 Task: Sort the products by unit price (low first).
Action: Mouse pressed left at (22, 97)
Screenshot: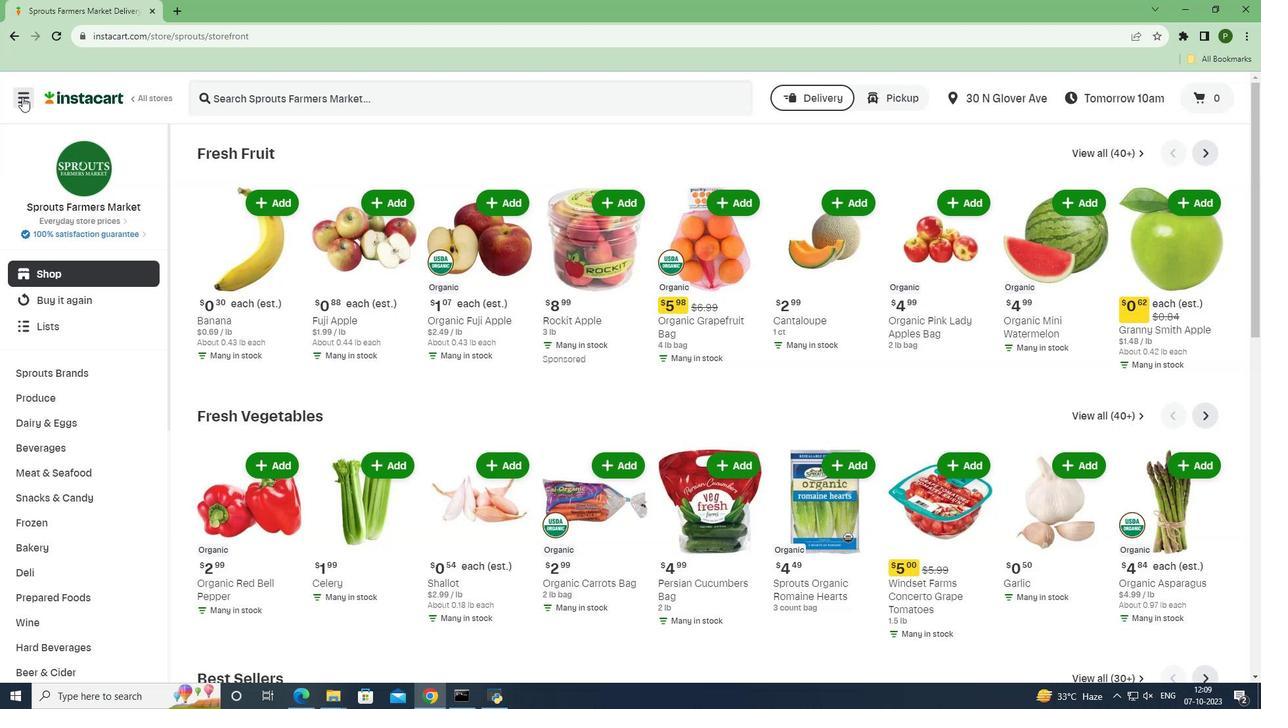 
Action: Mouse moved to (65, 344)
Screenshot: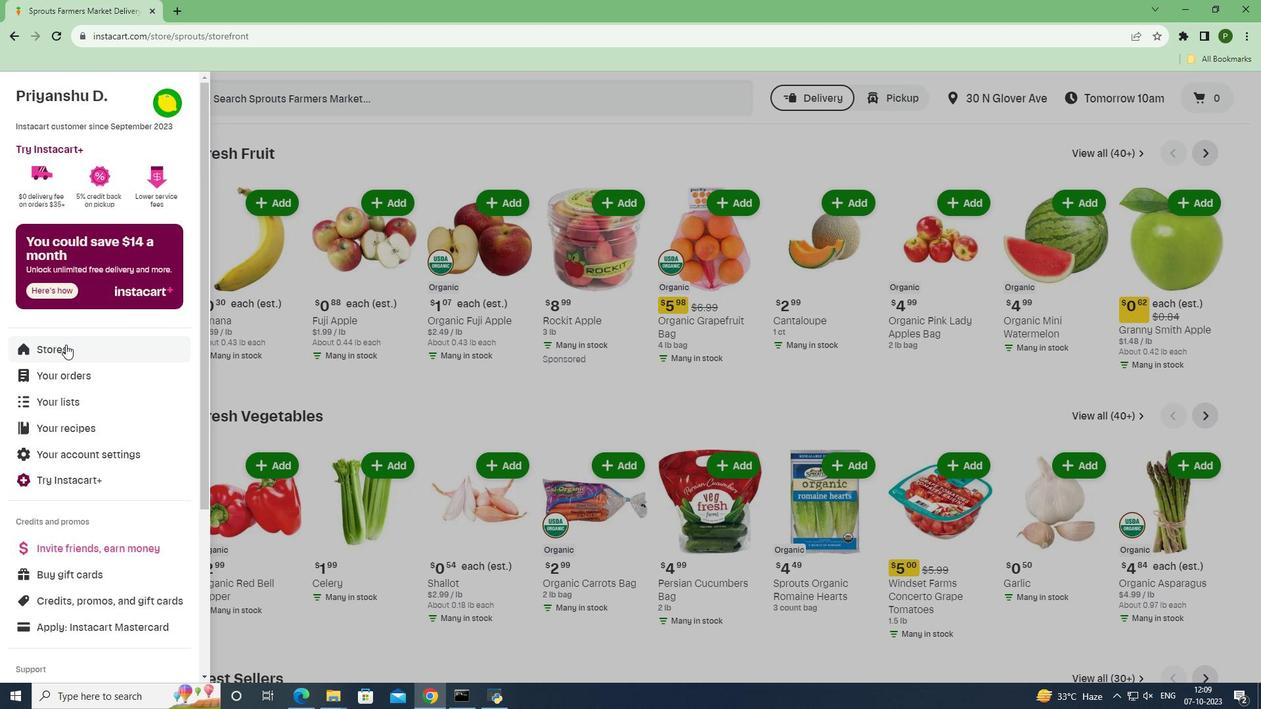 
Action: Mouse pressed left at (65, 344)
Screenshot: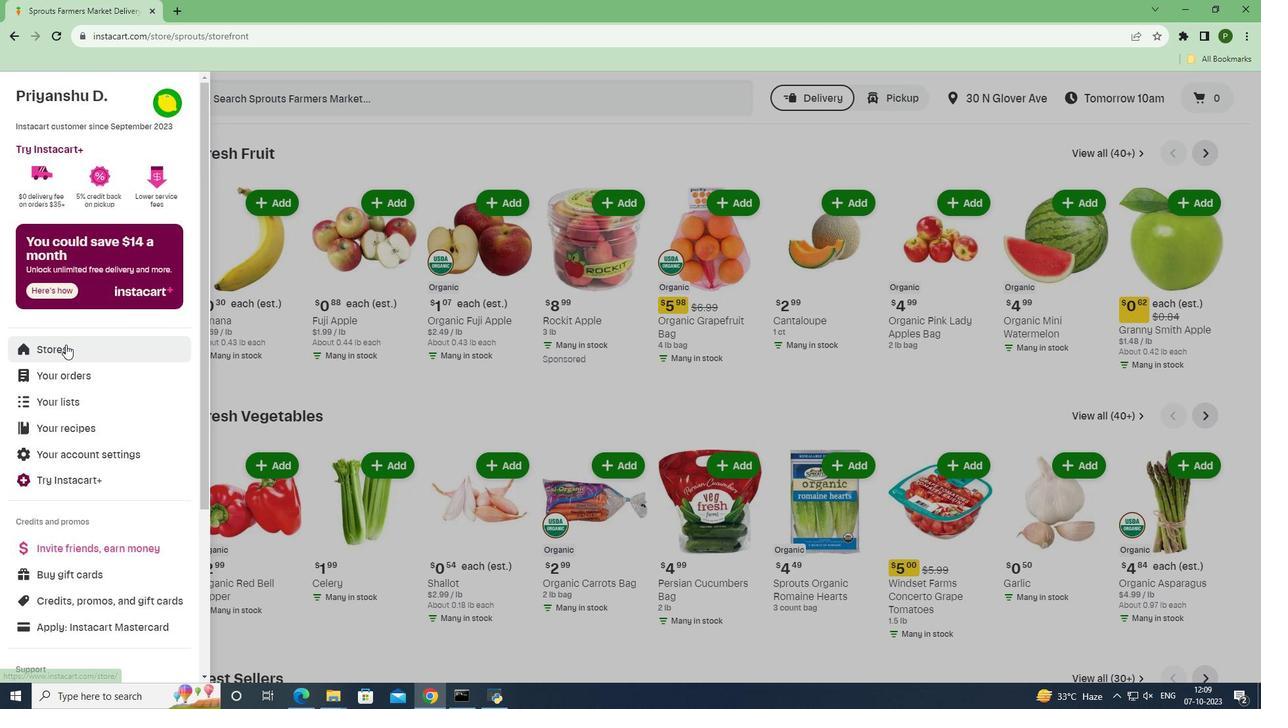 
Action: Mouse moved to (308, 158)
Screenshot: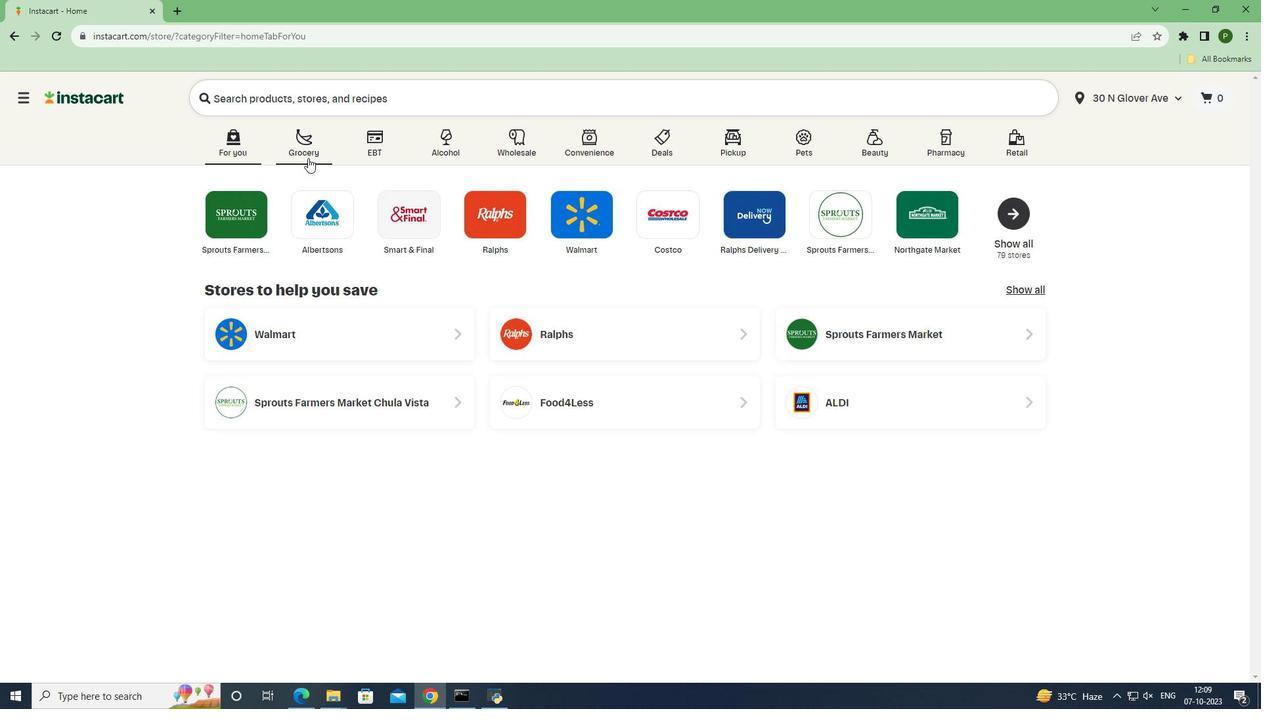 
Action: Mouse pressed left at (308, 158)
Screenshot: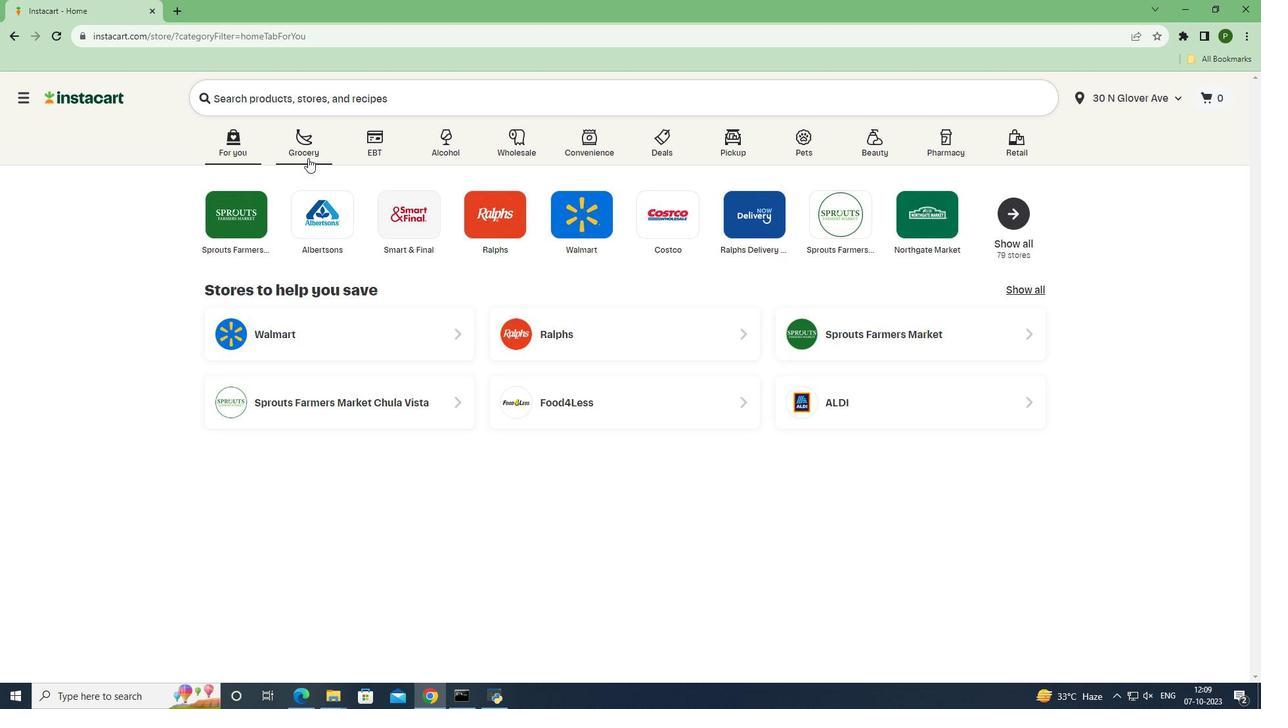 
Action: Mouse moved to (505, 288)
Screenshot: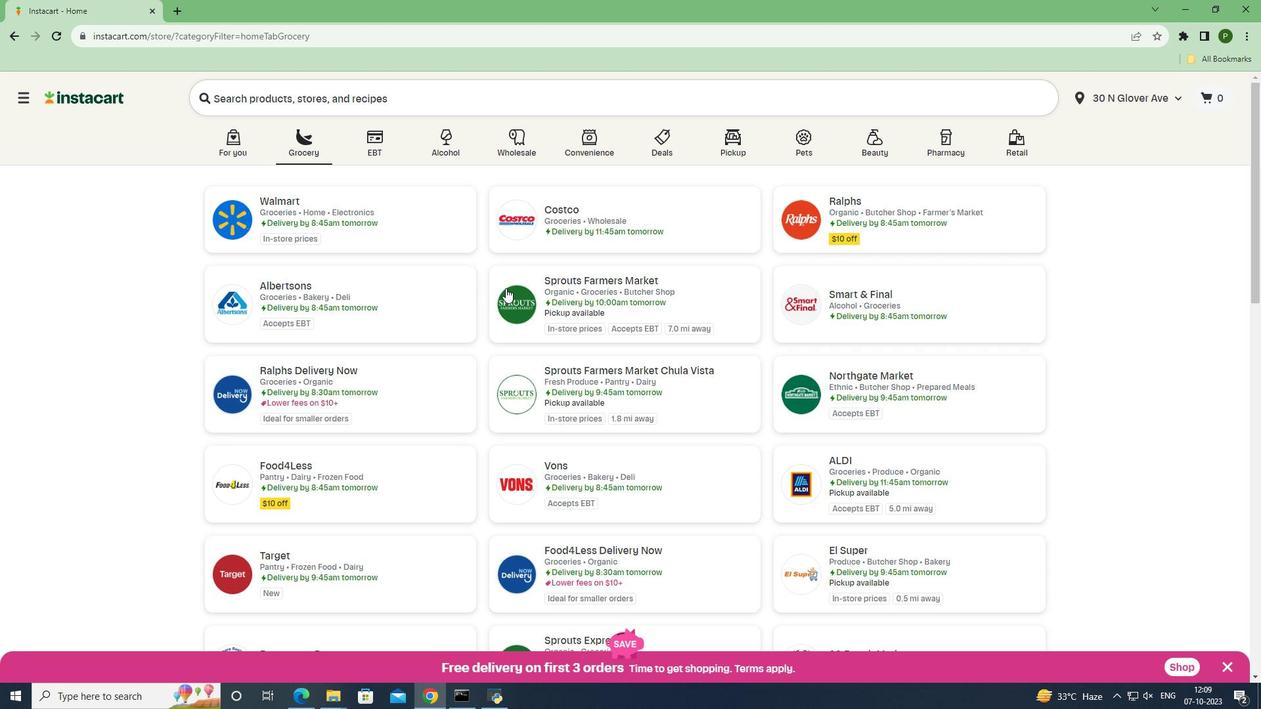 
Action: Mouse pressed left at (505, 288)
Screenshot: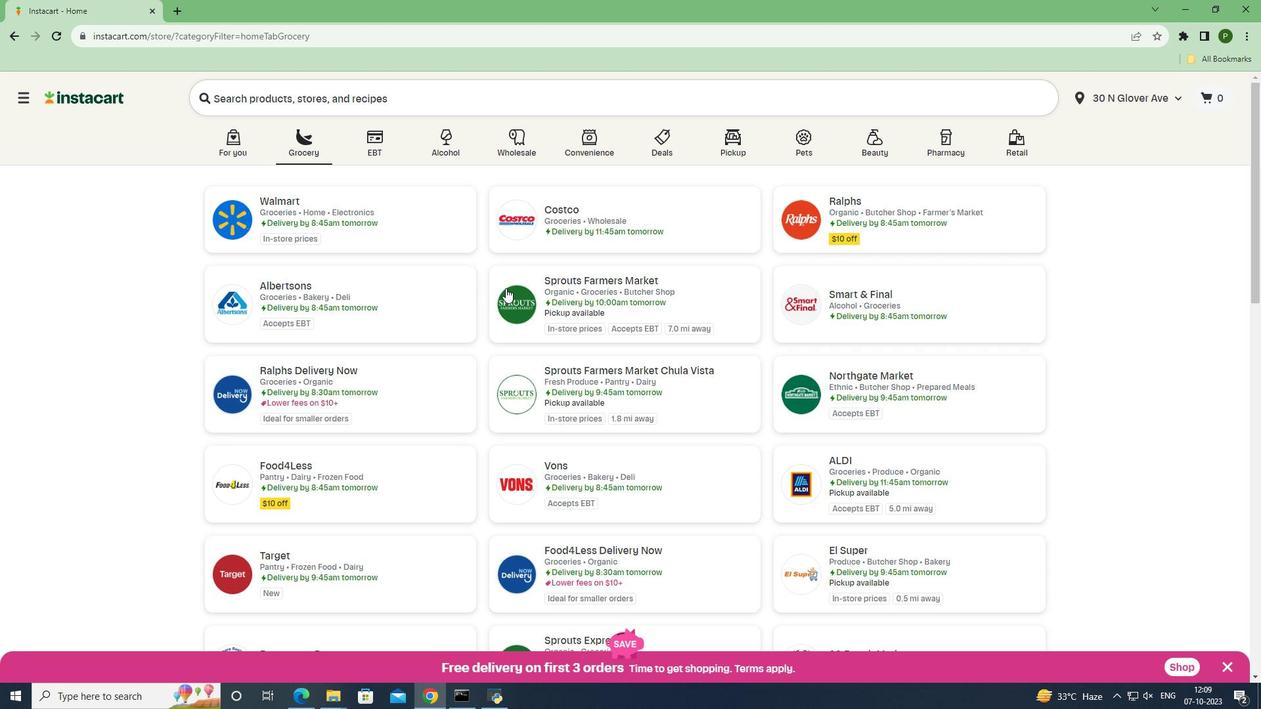 
Action: Mouse moved to (116, 417)
Screenshot: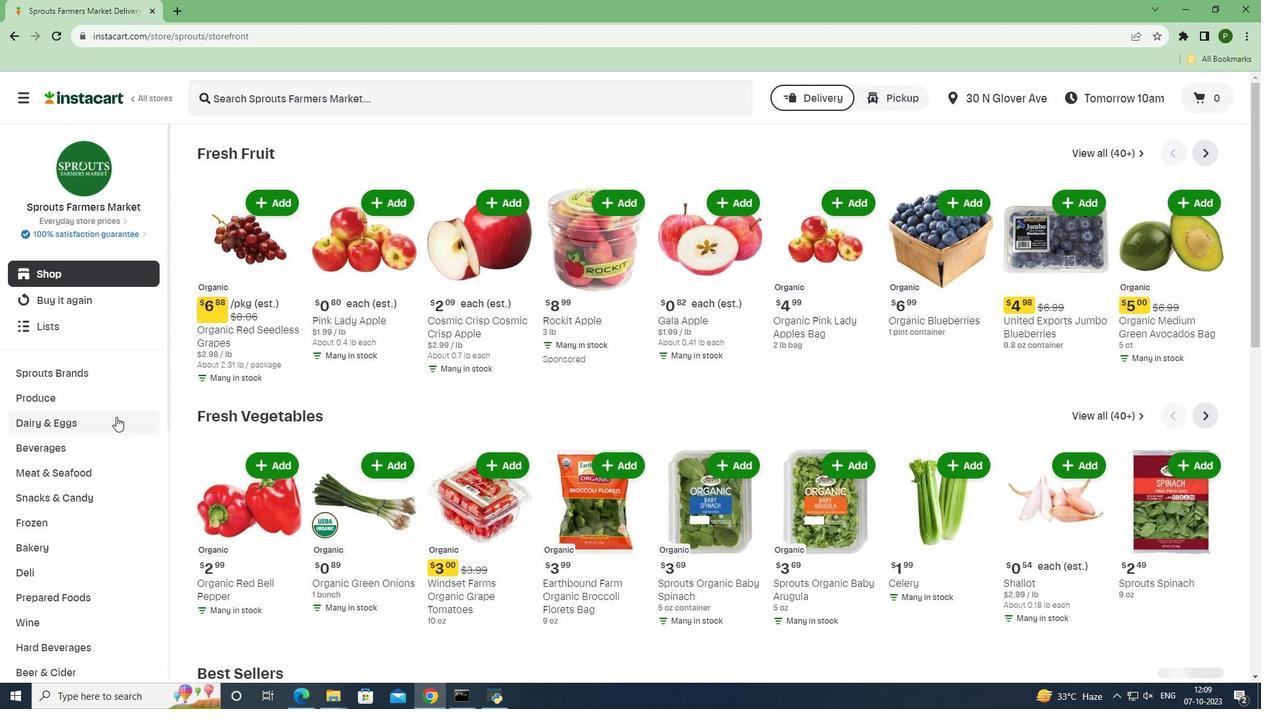 
Action: Mouse pressed left at (116, 417)
Screenshot: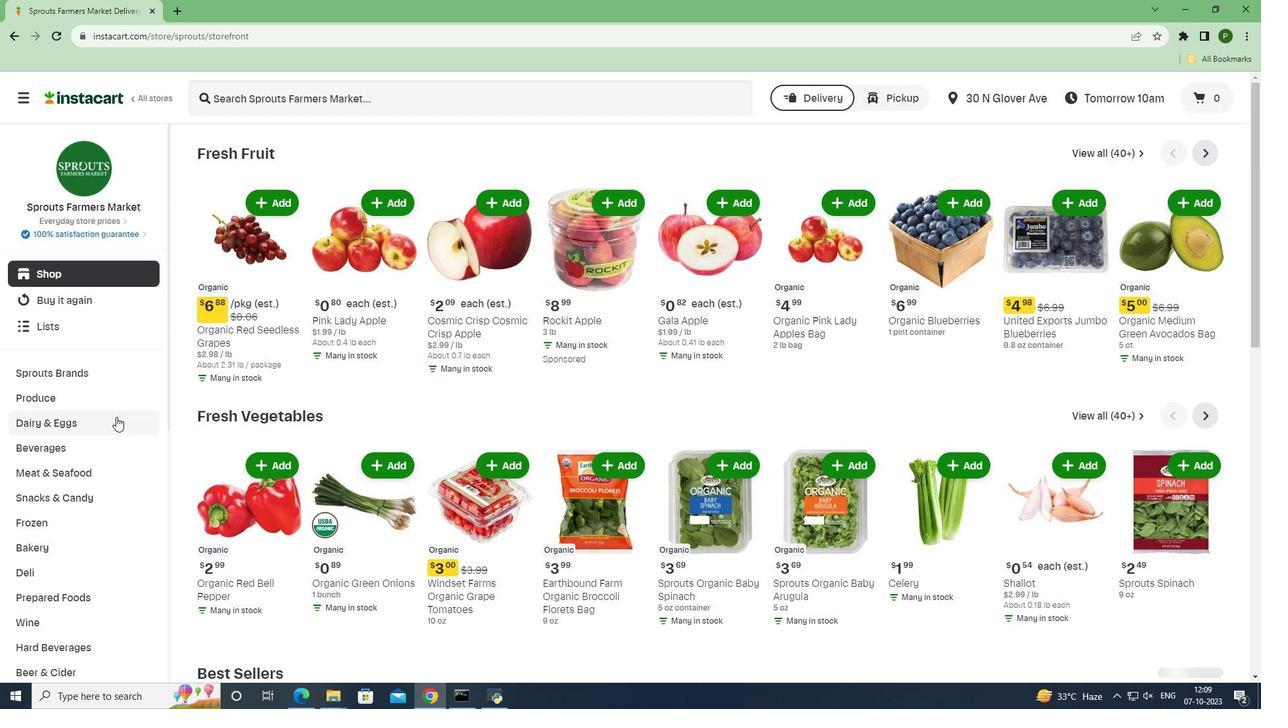 
Action: Mouse moved to (81, 498)
Screenshot: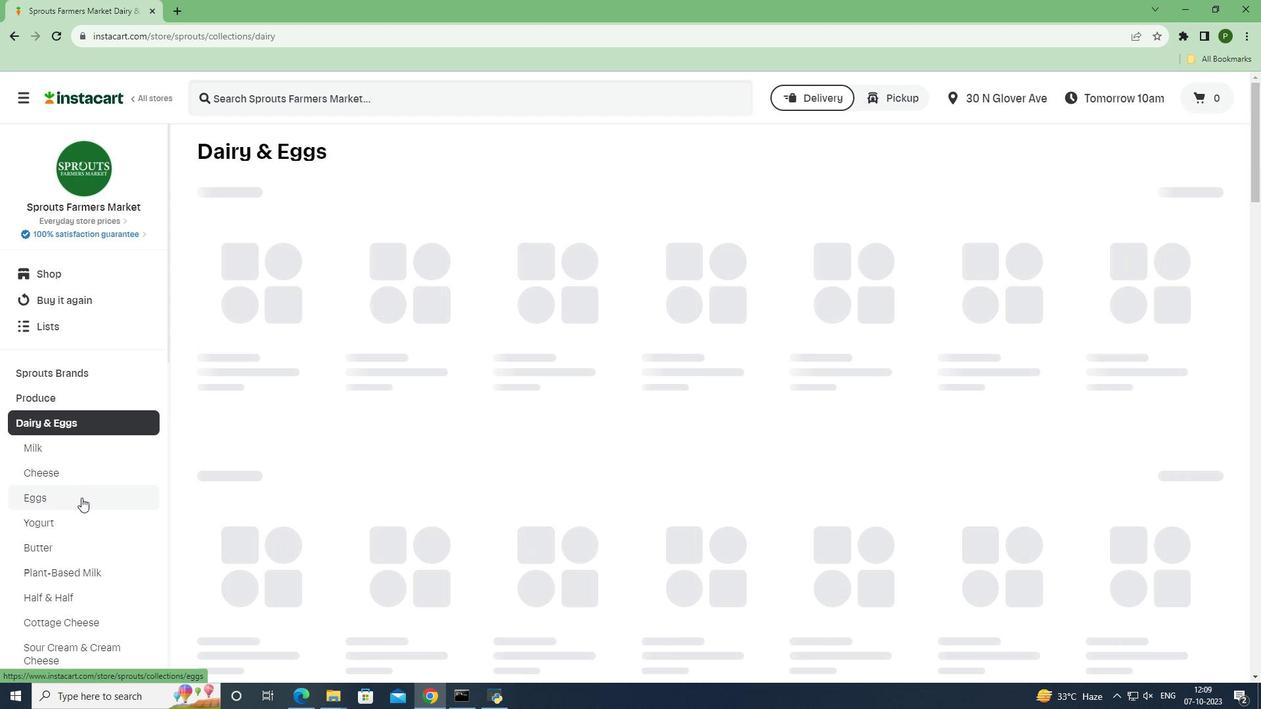 
Action: Mouse pressed left at (81, 498)
Screenshot: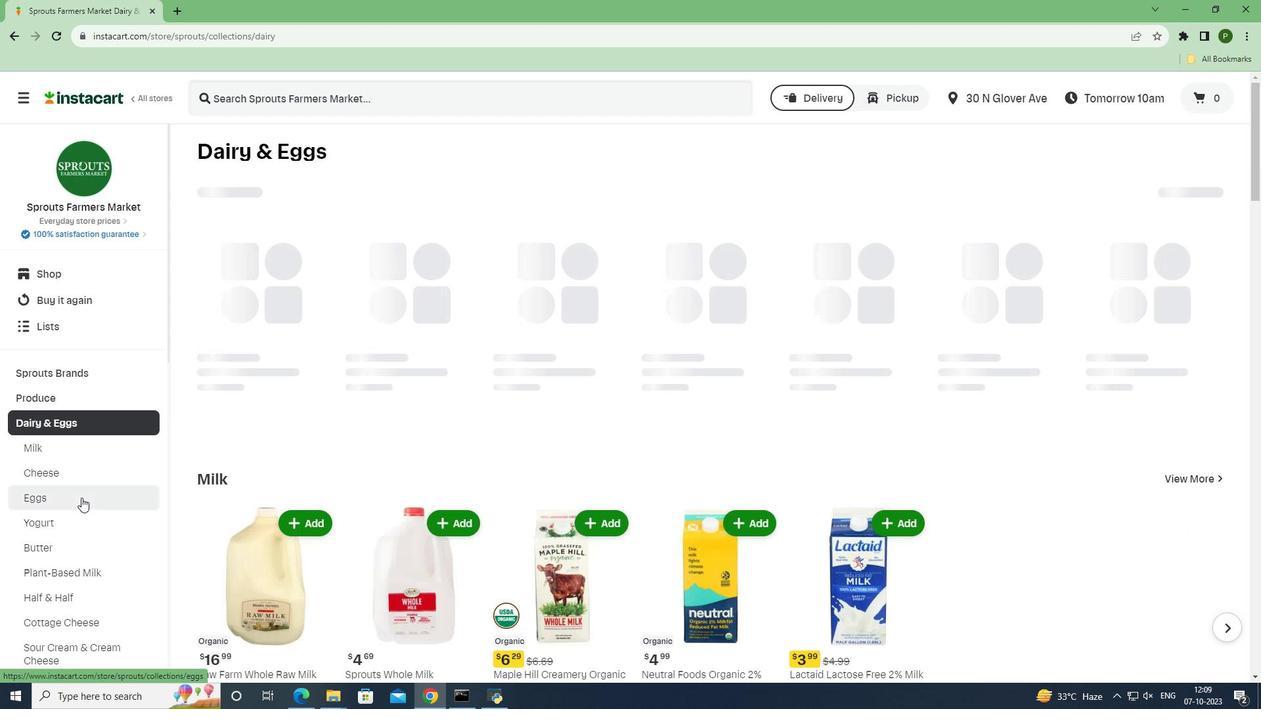 
Action: Mouse moved to (1151, 203)
Screenshot: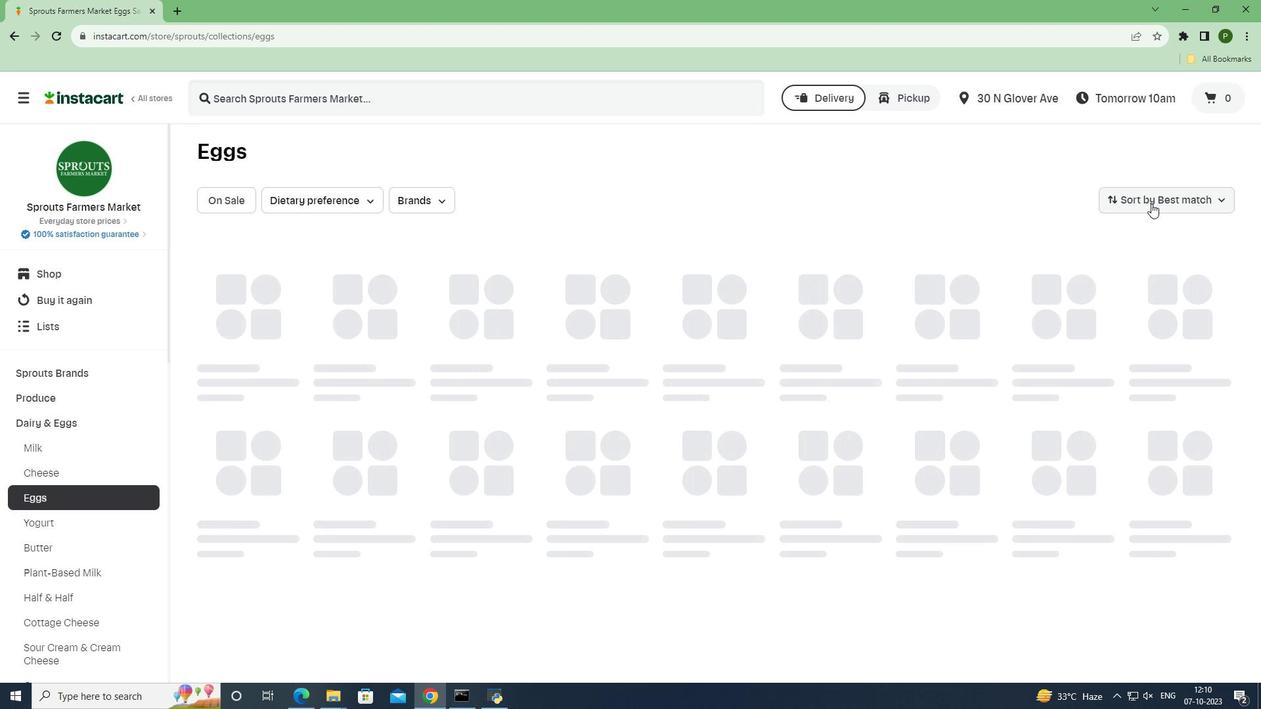 
Action: Mouse pressed left at (1151, 203)
Screenshot: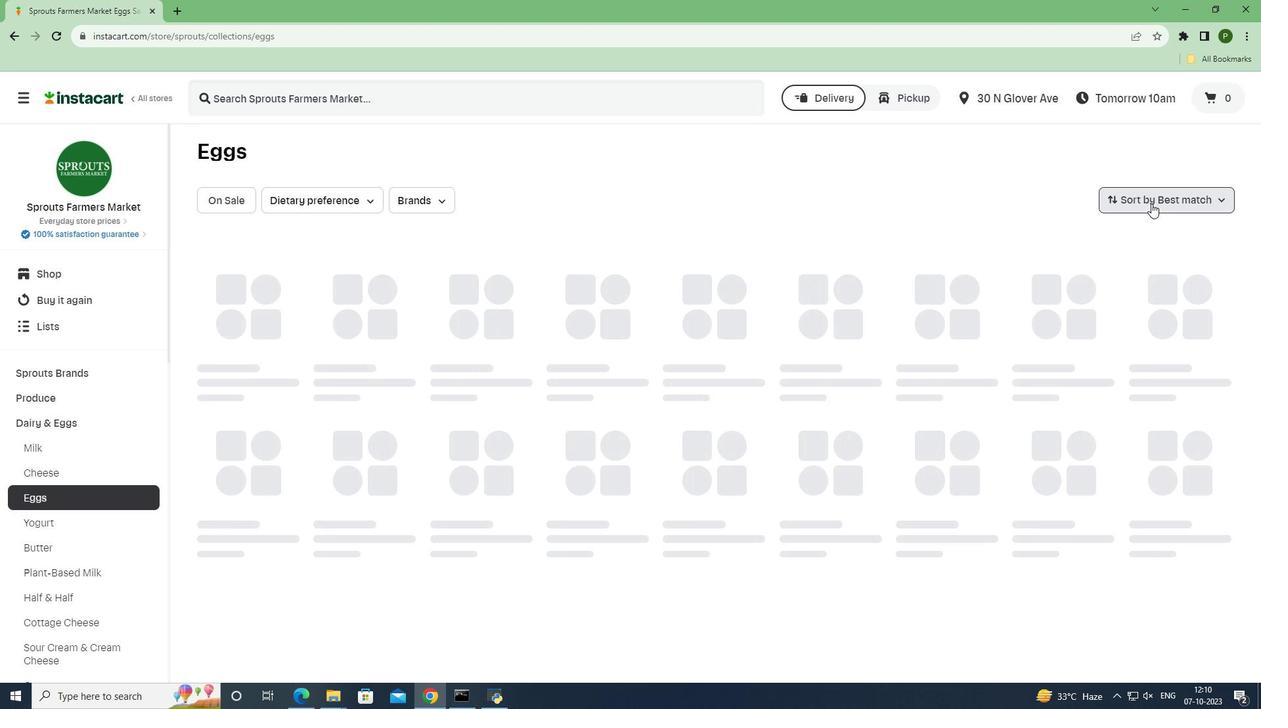 
Action: Mouse moved to (1143, 315)
Screenshot: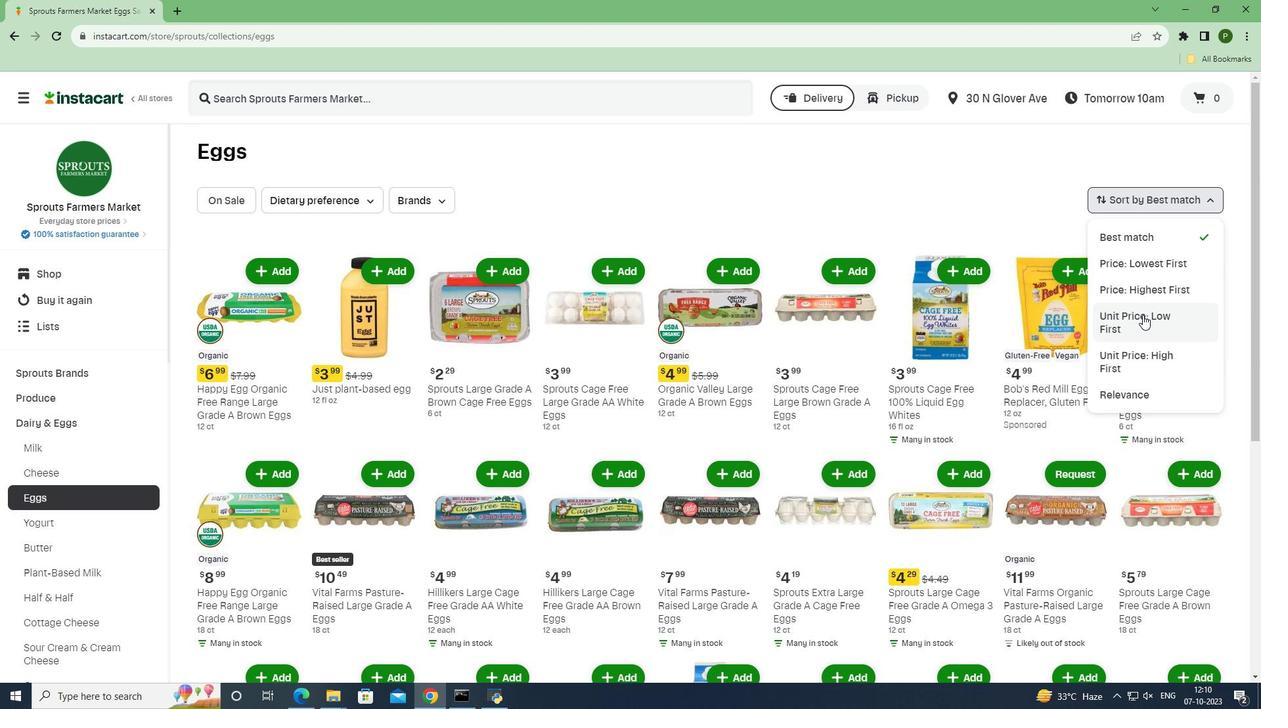 
Action: Mouse pressed left at (1143, 315)
Screenshot: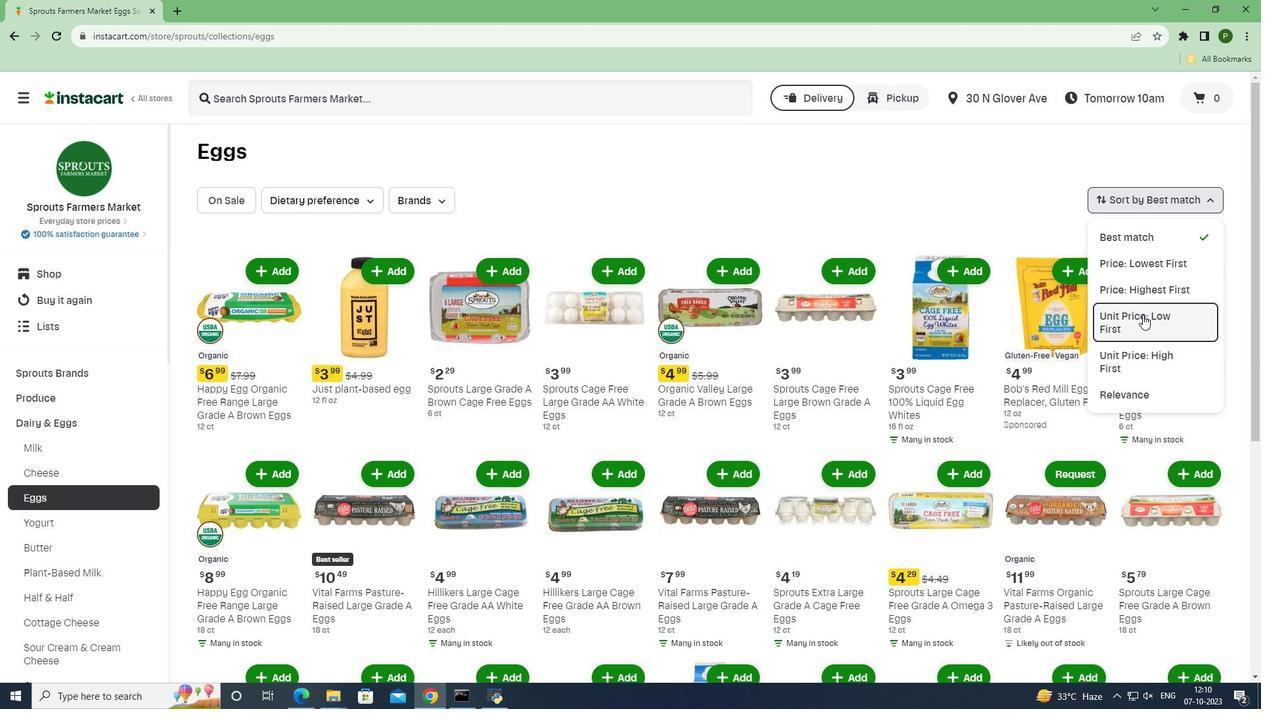 
Action: Mouse moved to (972, 301)
Screenshot: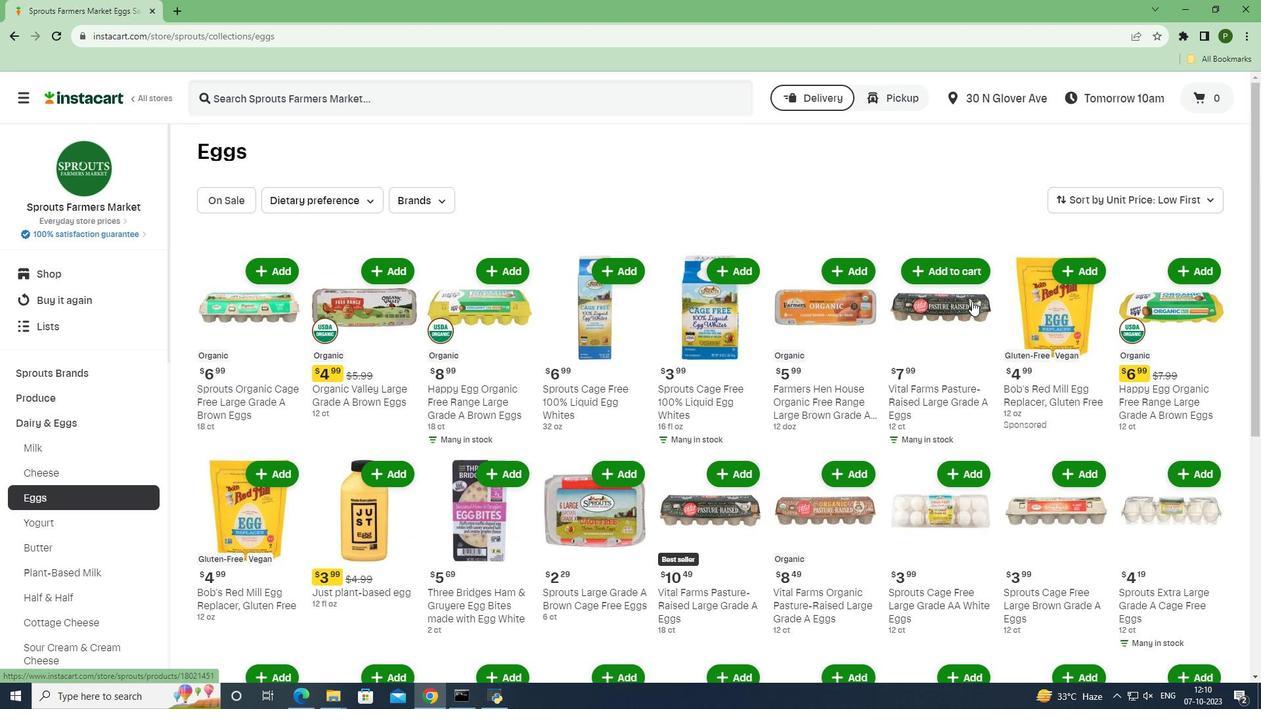 
